 Task: Create a rule when a card is added to the board by me.
Action: Mouse pressed left at (521, 270)
Screenshot: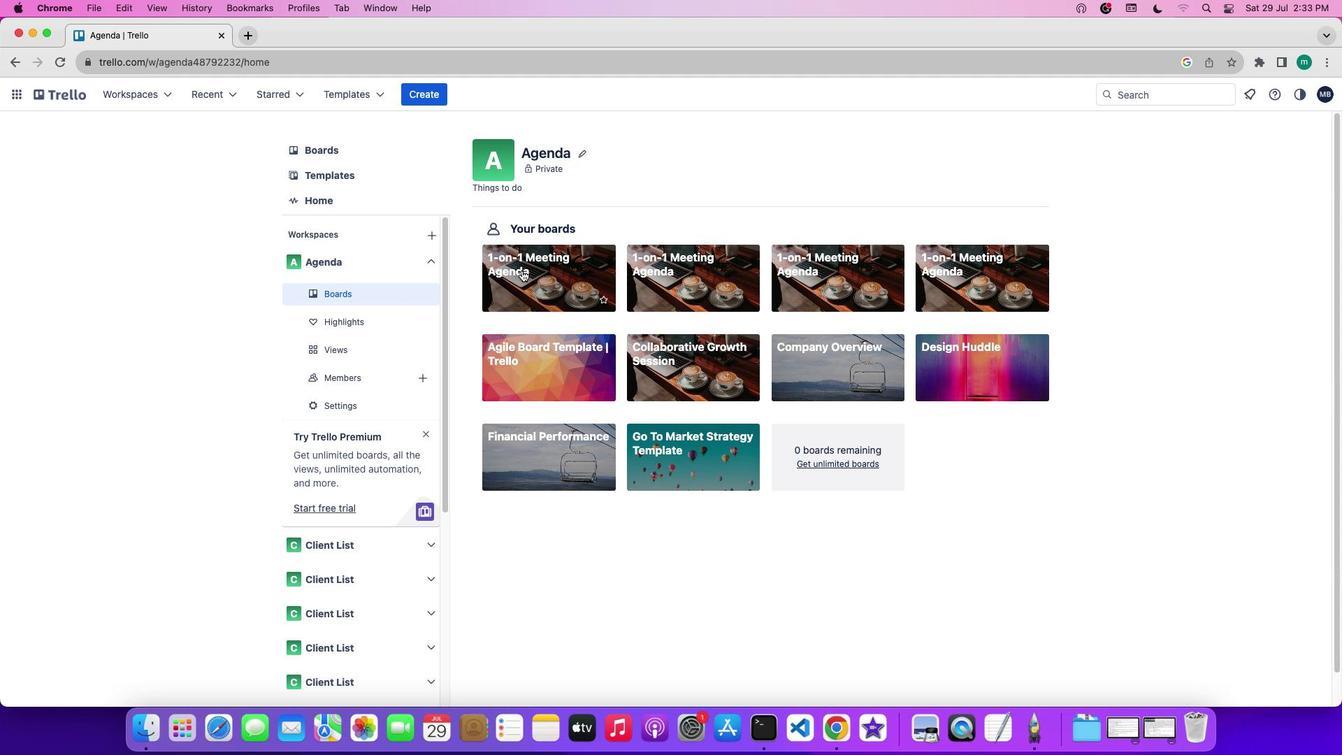 
Action: Mouse moved to (1147, 304)
Screenshot: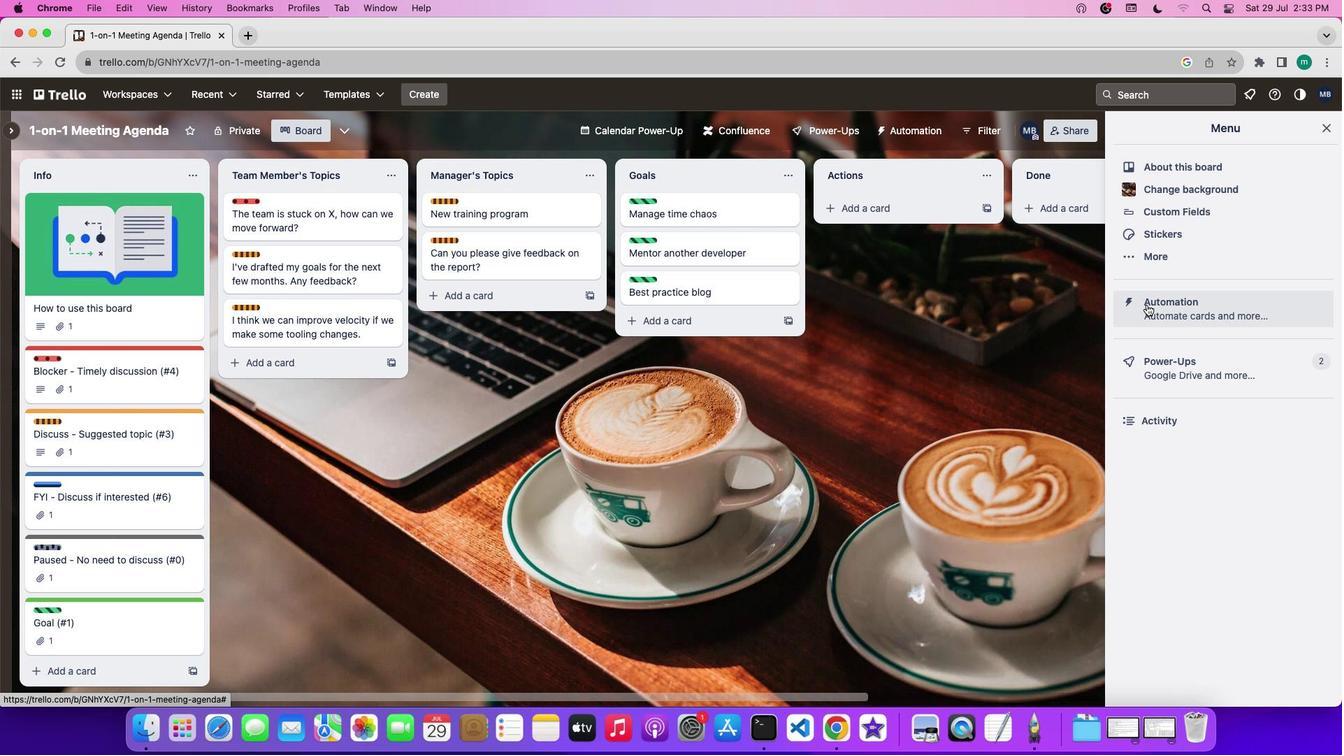 
Action: Mouse pressed left at (1147, 304)
Screenshot: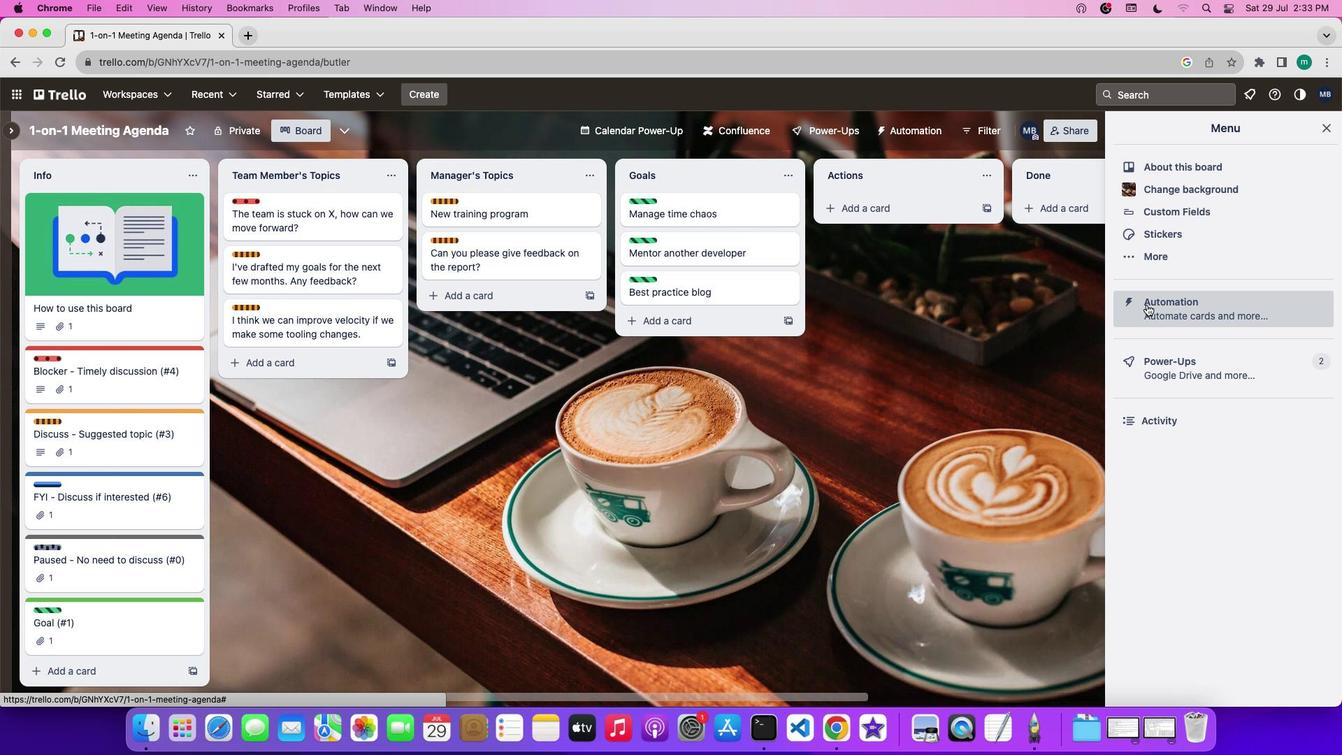 
Action: Mouse moved to (94, 244)
Screenshot: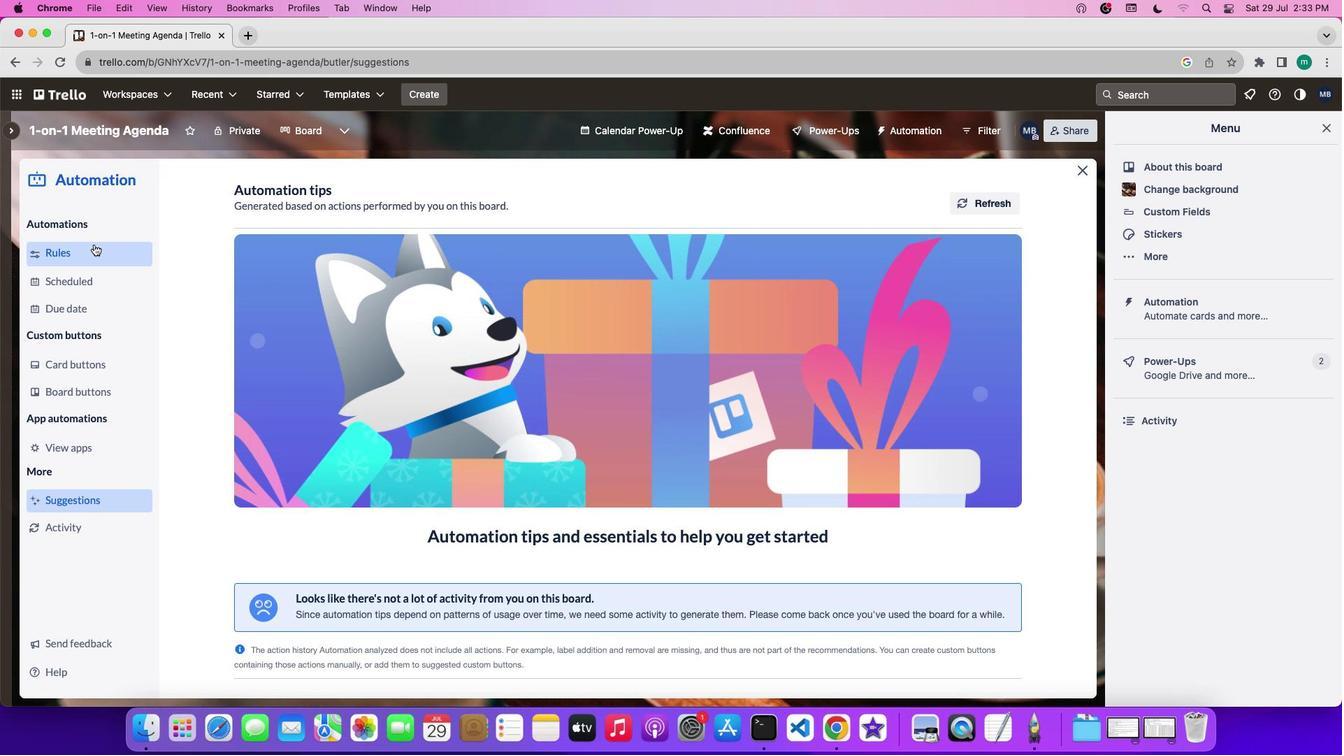 
Action: Mouse pressed left at (94, 244)
Screenshot: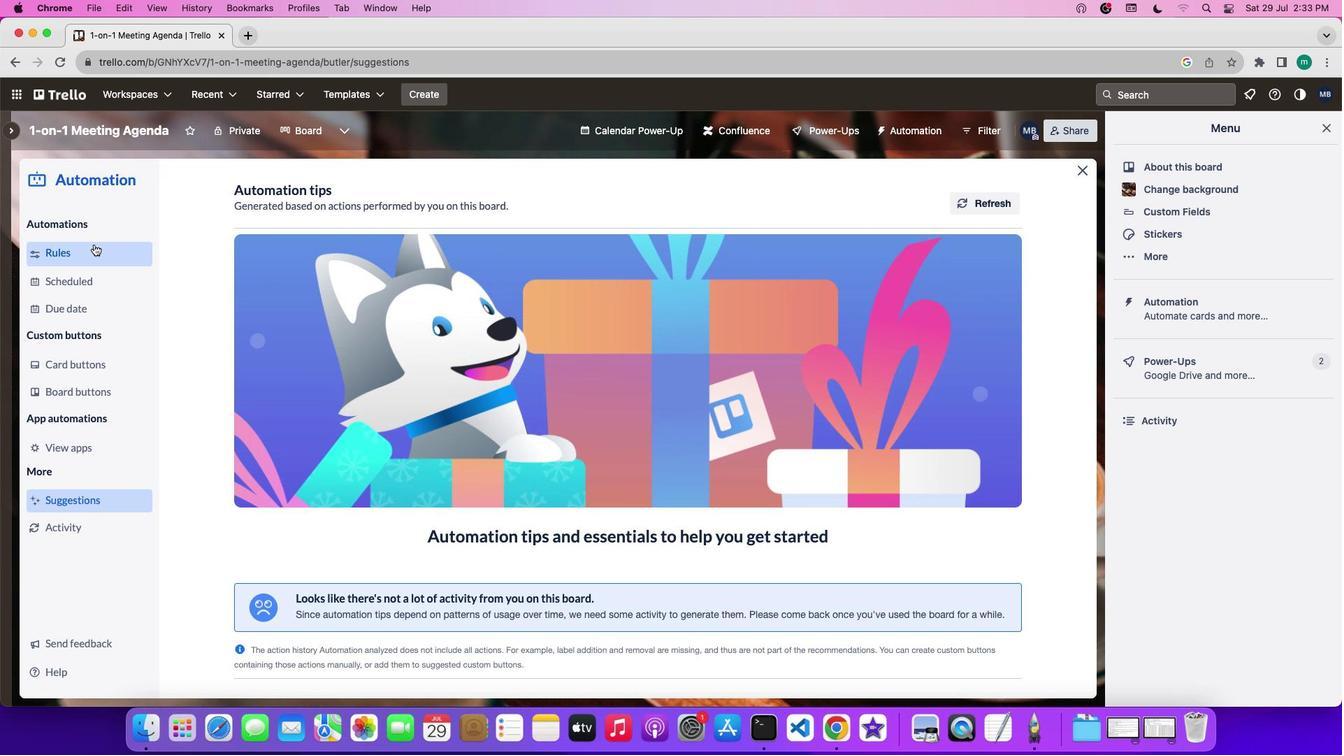 
Action: Mouse moved to (317, 507)
Screenshot: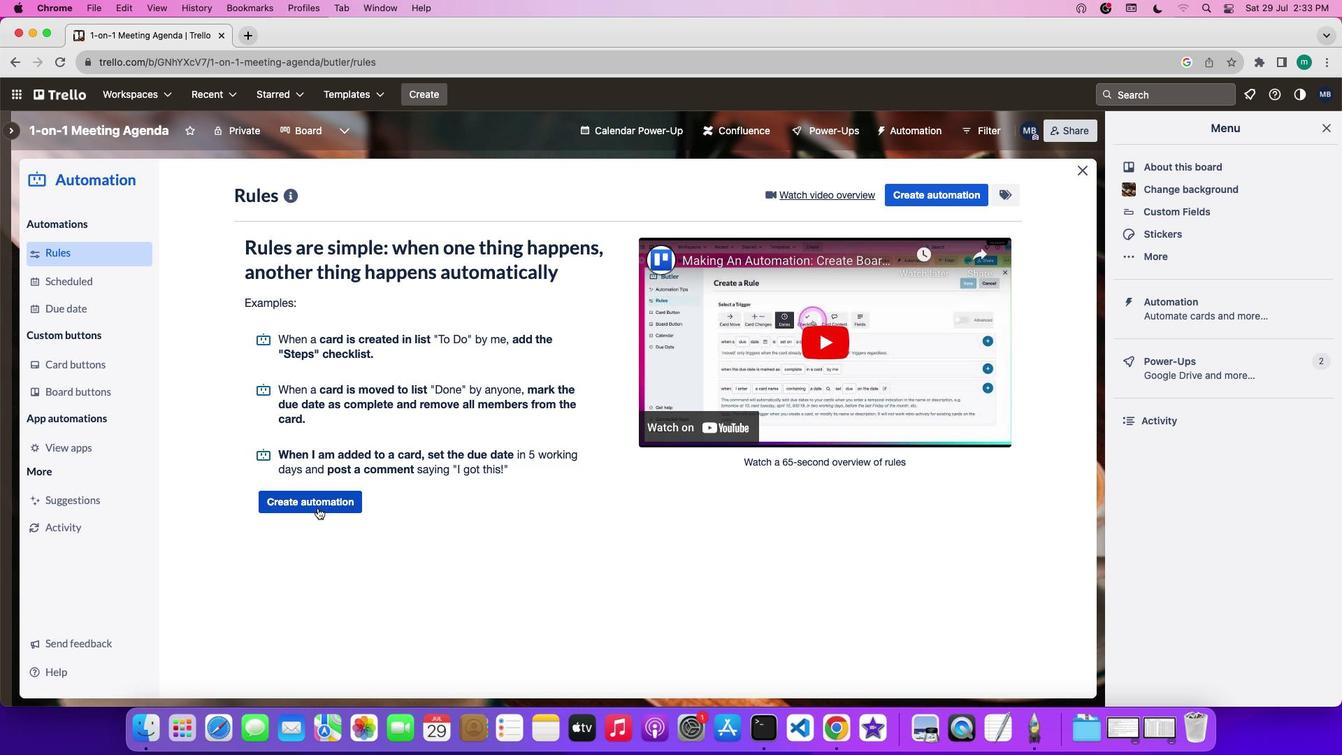 
Action: Mouse pressed left at (317, 507)
Screenshot: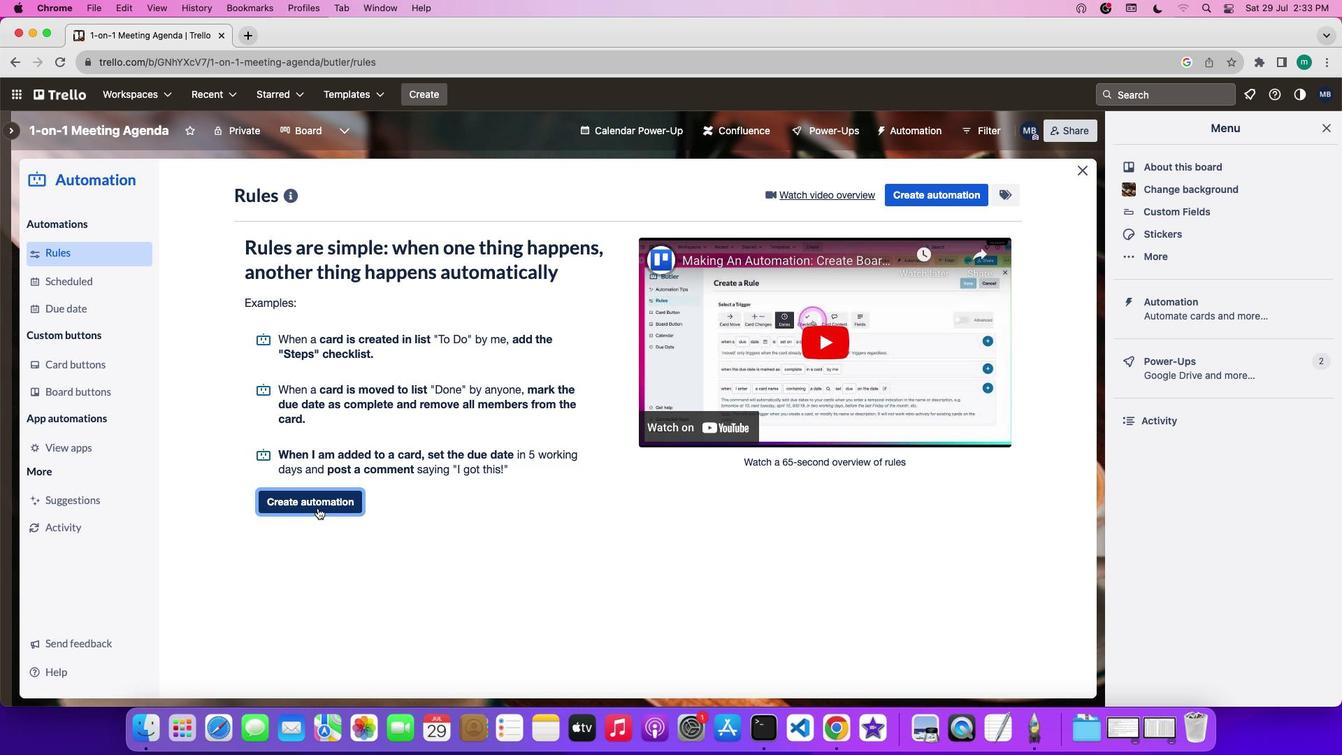 
Action: Mouse moved to (604, 328)
Screenshot: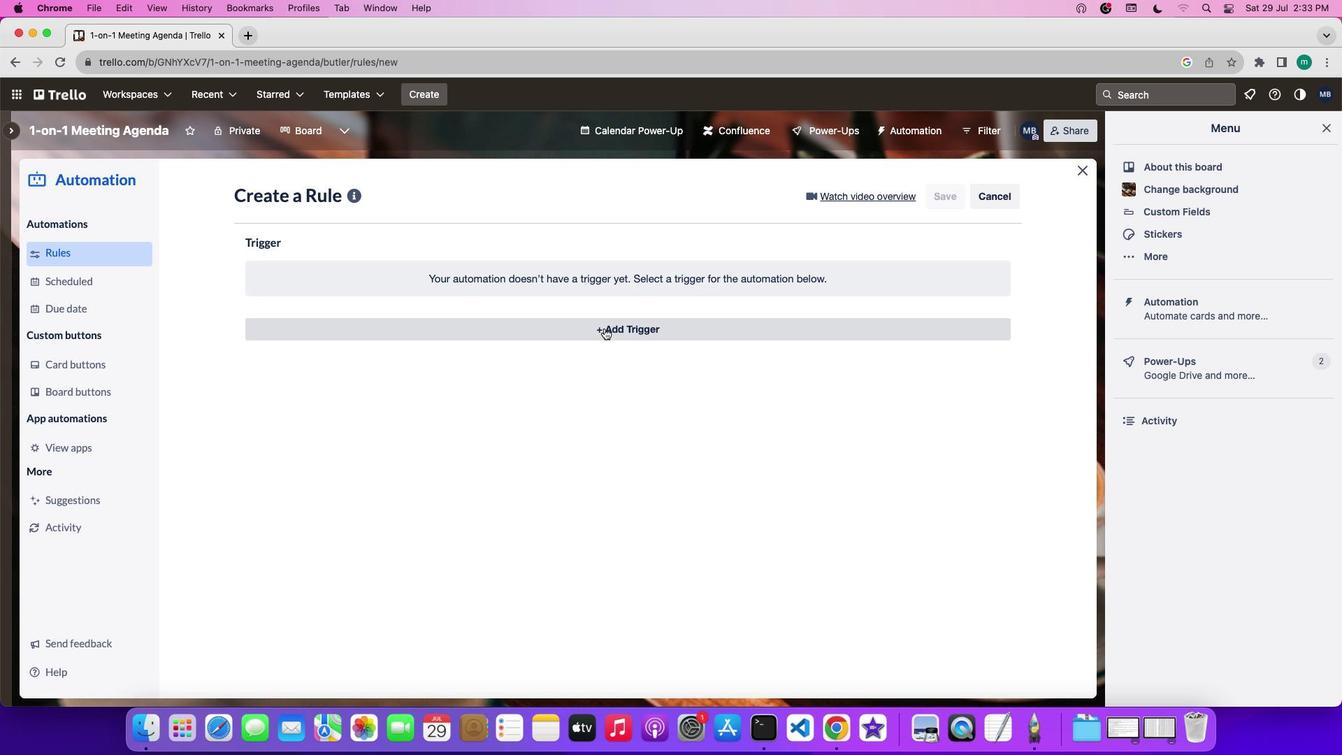 
Action: Mouse pressed left at (604, 328)
Screenshot: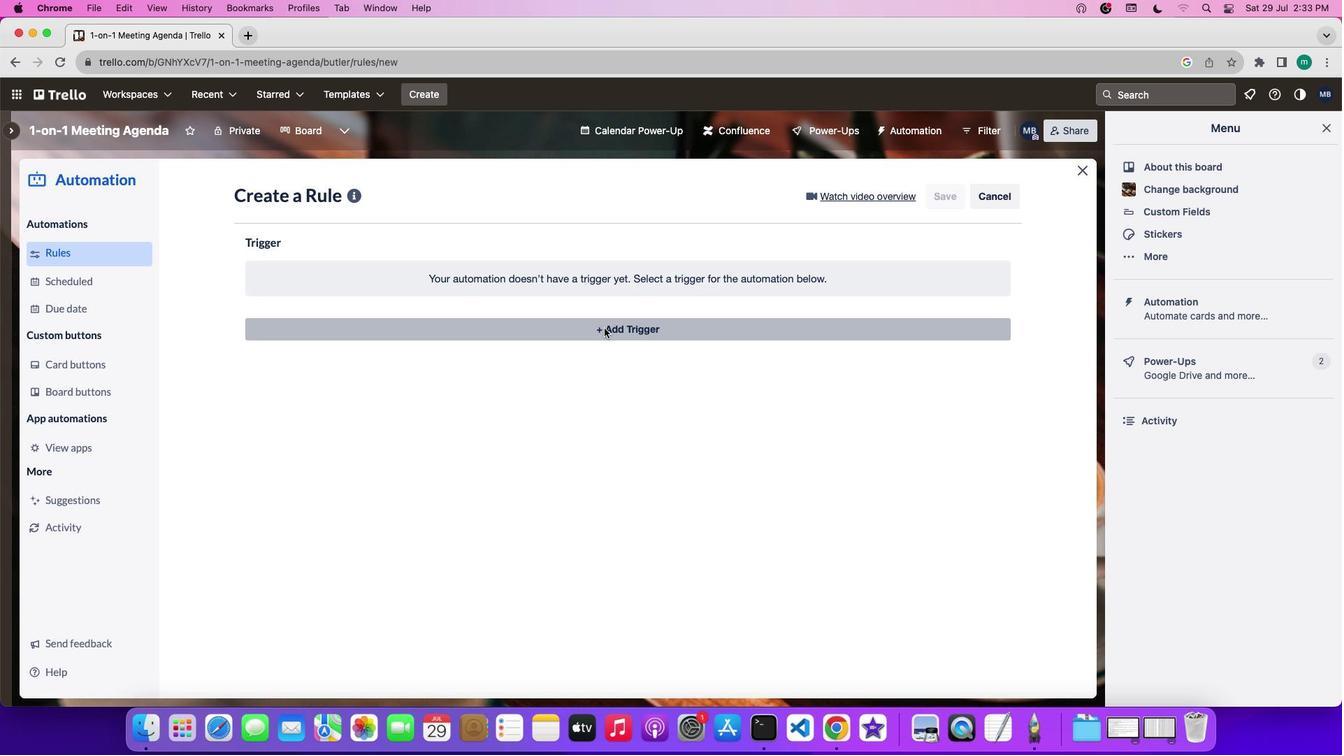 
Action: Mouse moved to (361, 425)
Screenshot: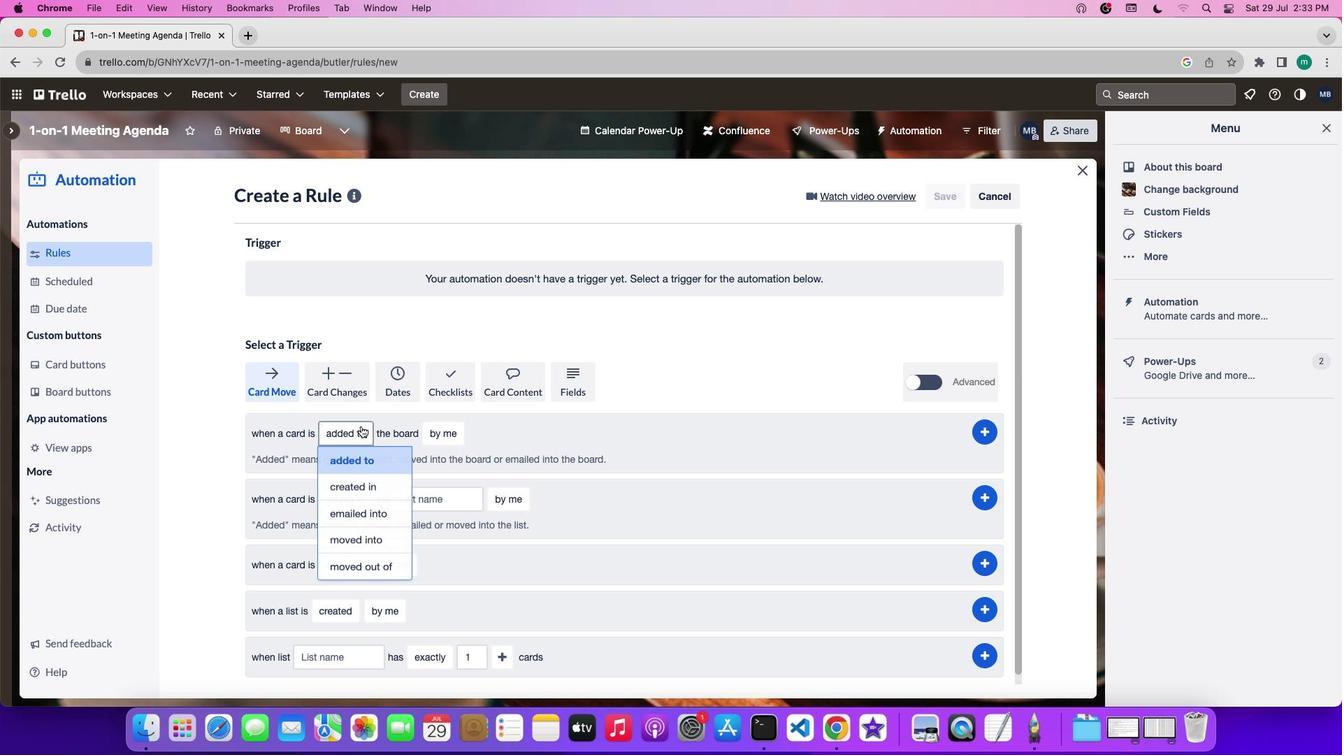 
Action: Mouse pressed left at (361, 425)
Screenshot: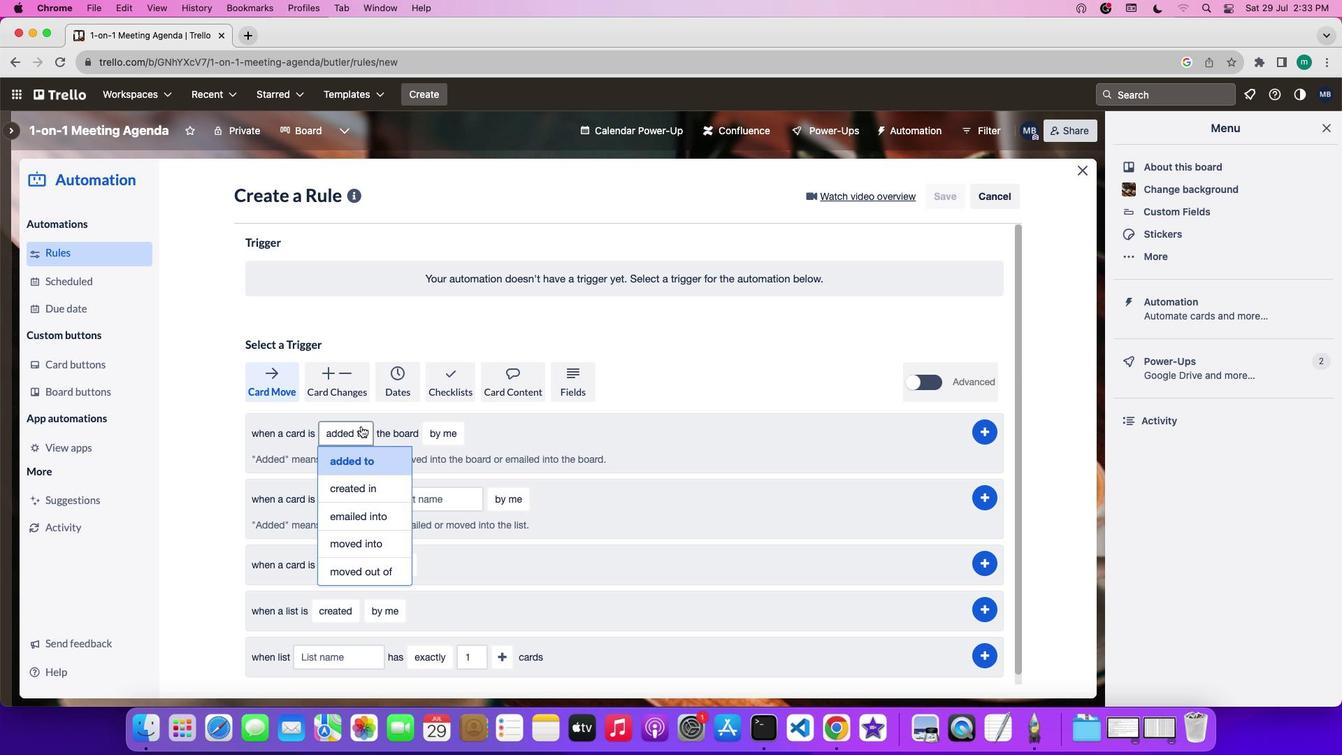 
Action: Mouse moved to (353, 457)
Screenshot: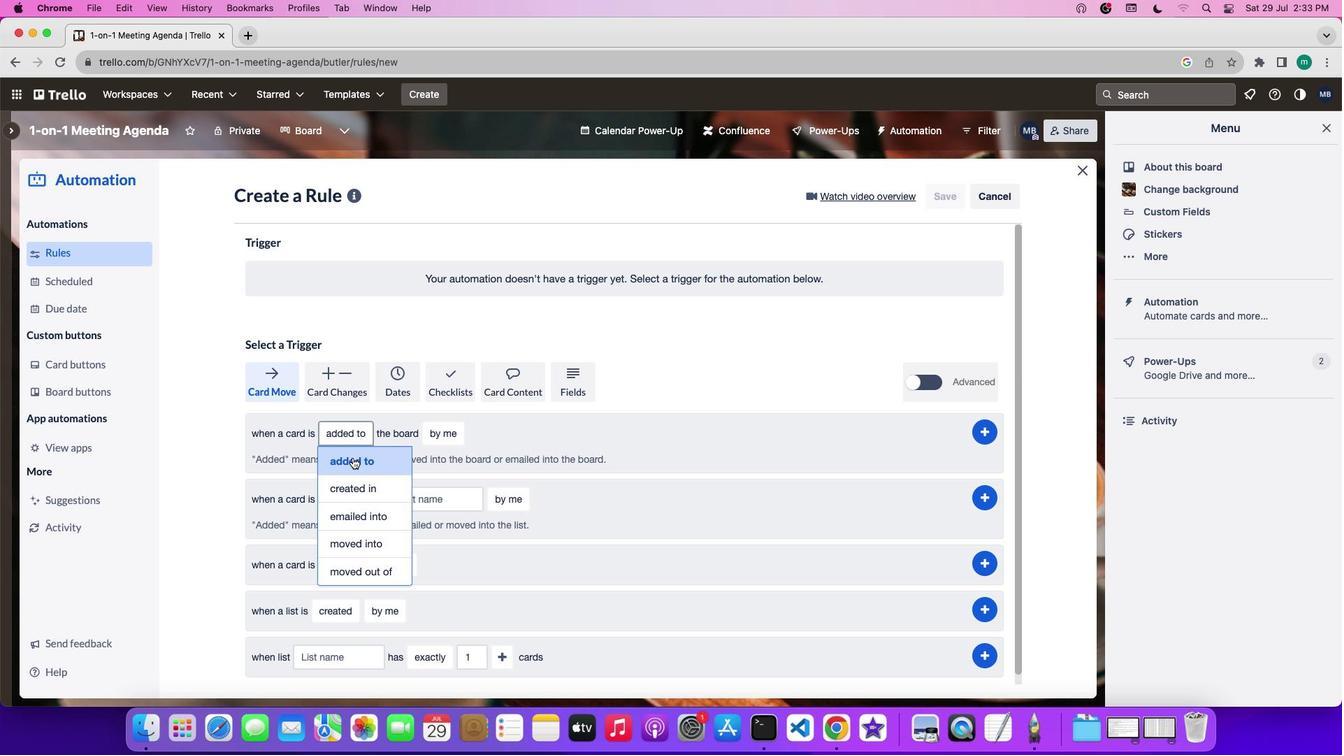 
Action: Mouse pressed left at (353, 457)
Screenshot: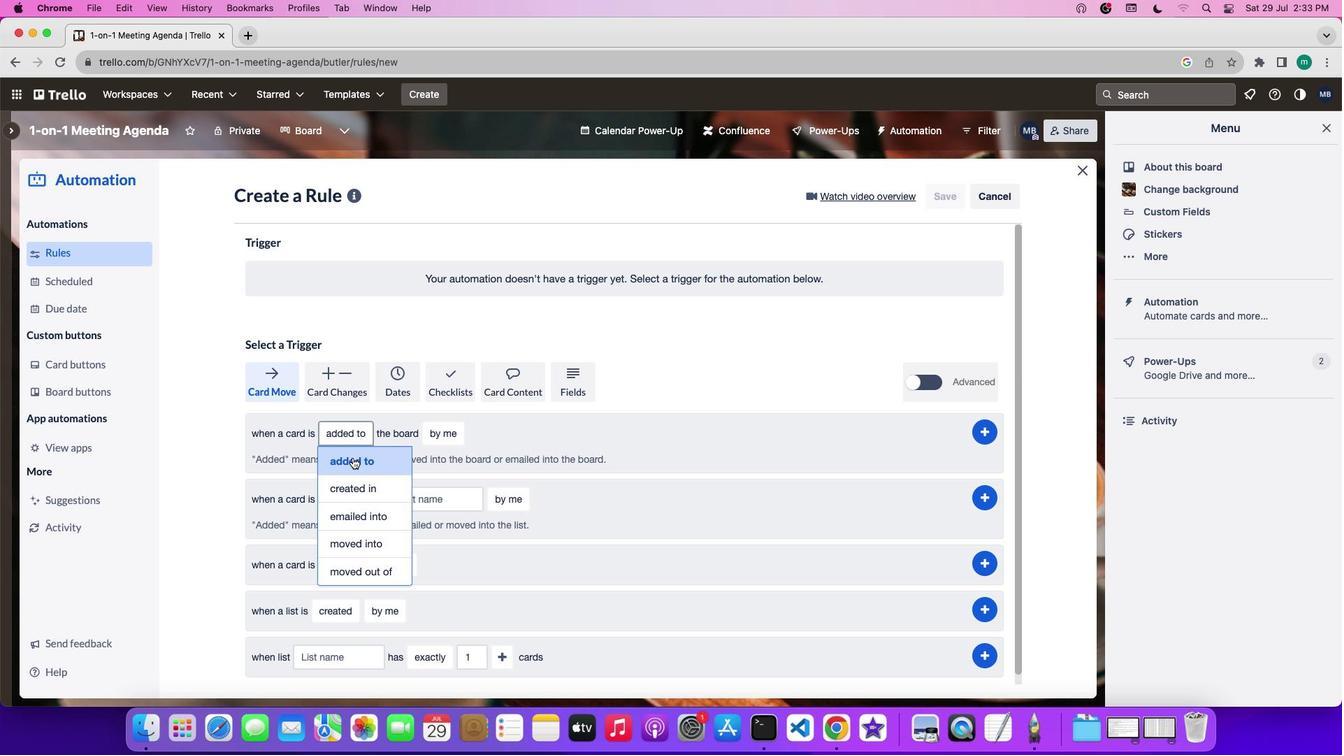 
Action: Mouse moved to (447, 437)
Screenshot: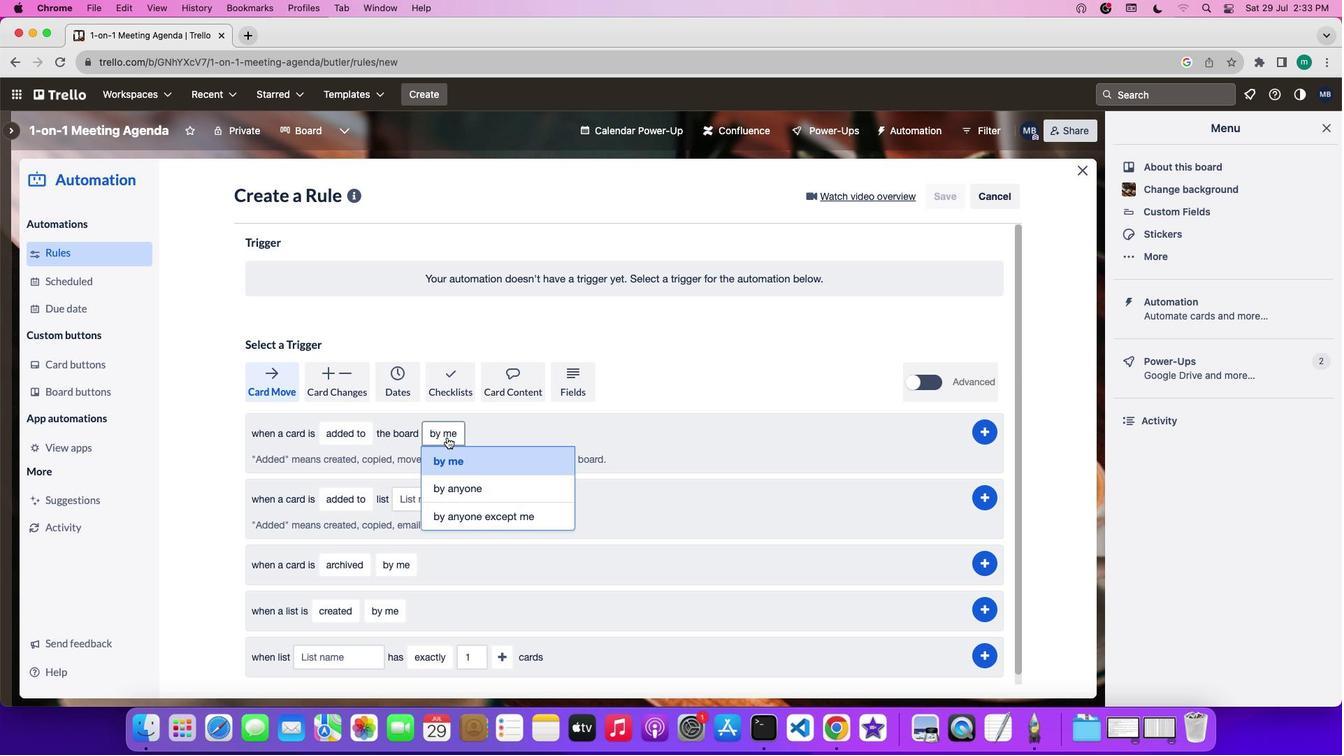 
Action: Mouse pressed left at (447, 437)
Screenshot: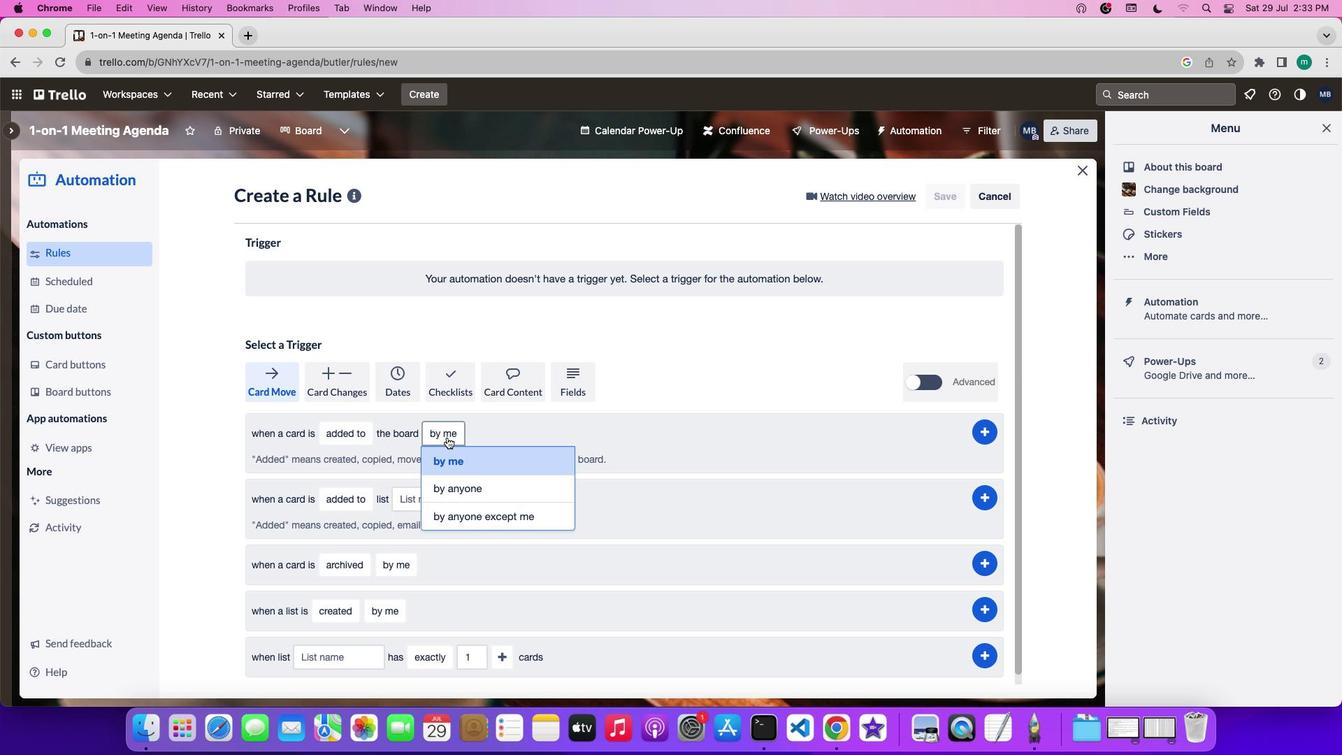 
Action: Mouse moved to (444, 457)
Screenshot: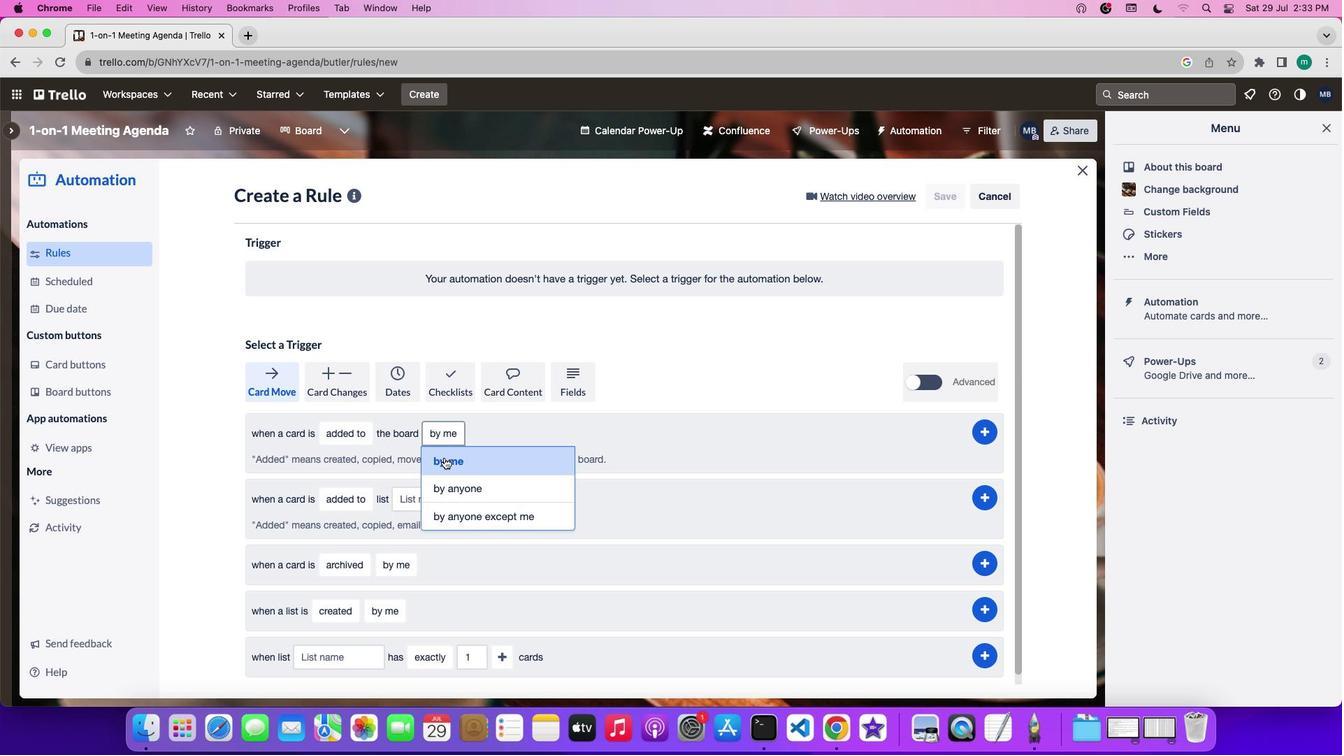 
Action: Mouse pressed left at (444, 457)
Screenshot: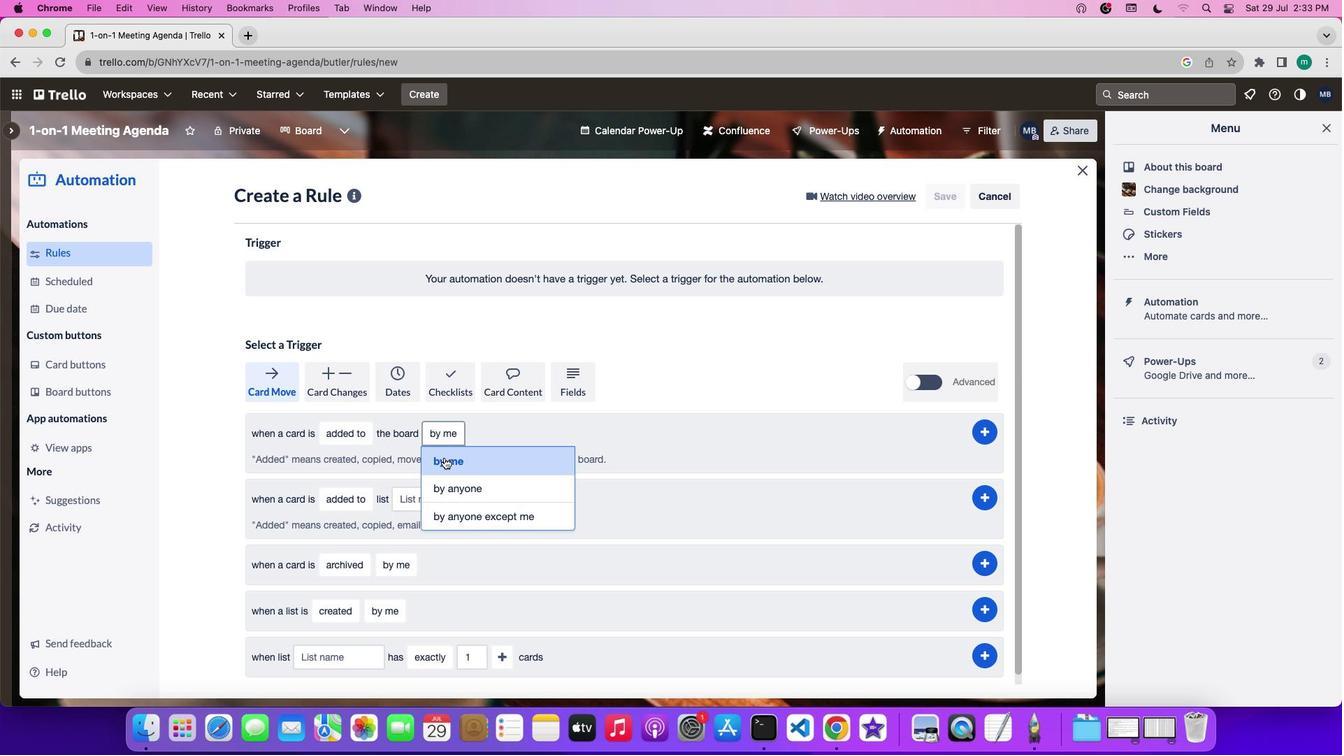 
Action: Mouse moved to (988, 427)
Screenshot: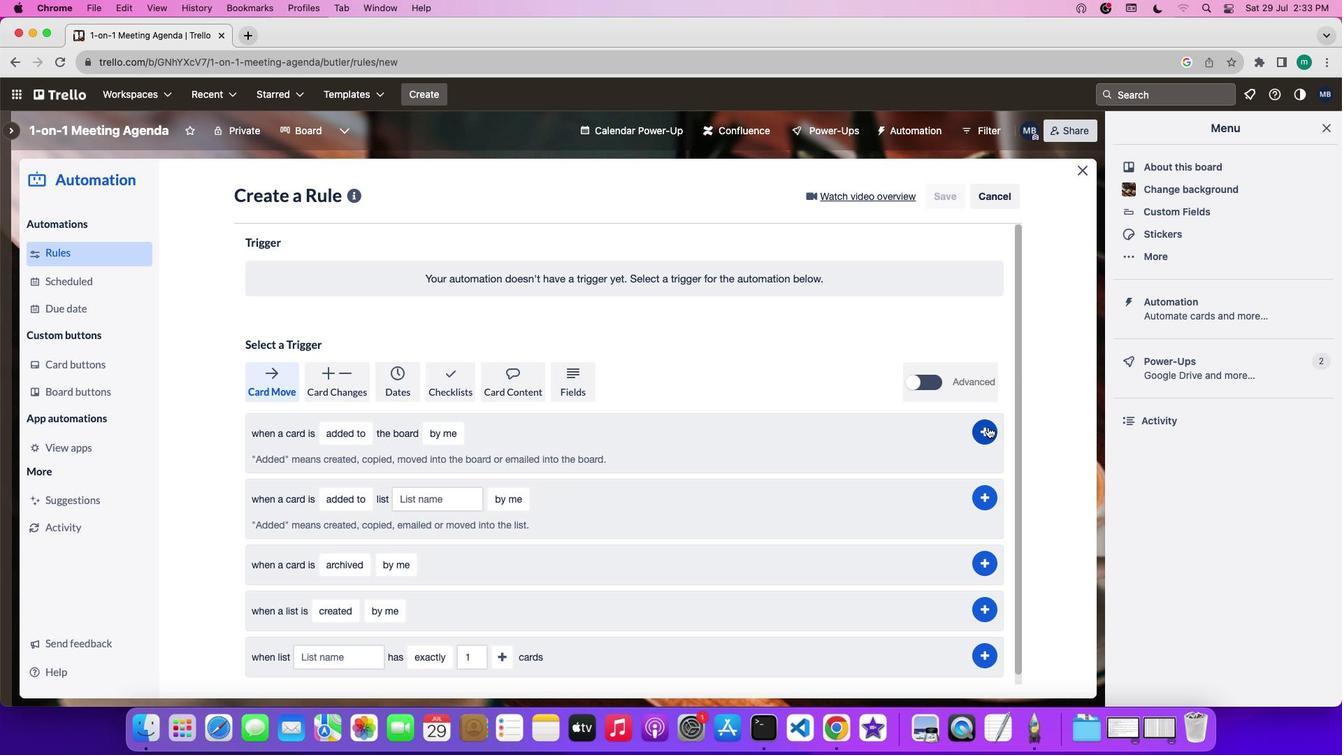 
Action: Mouse pressed left at (988, 427)
Screenshot: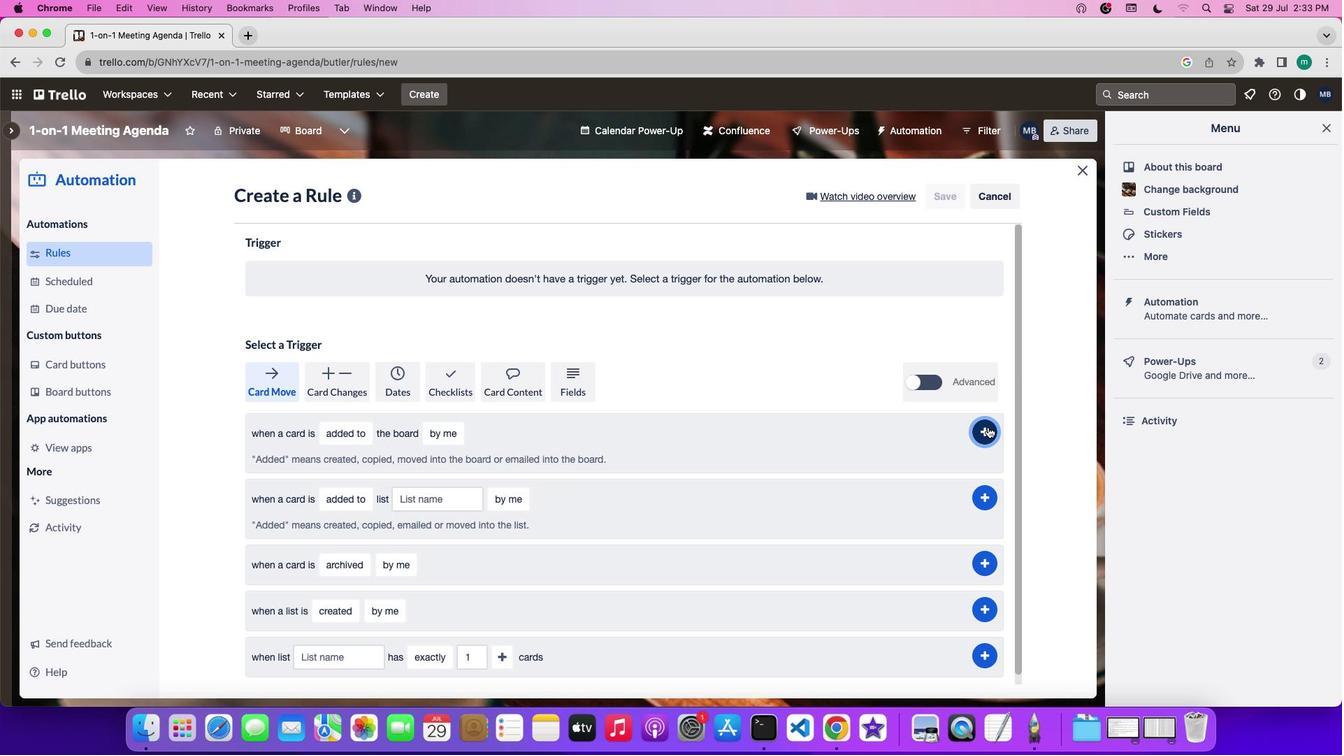 
